 Task: Learn more about a sales navigator core.
Action: Mouse moved to (912, 127)
Screenshot: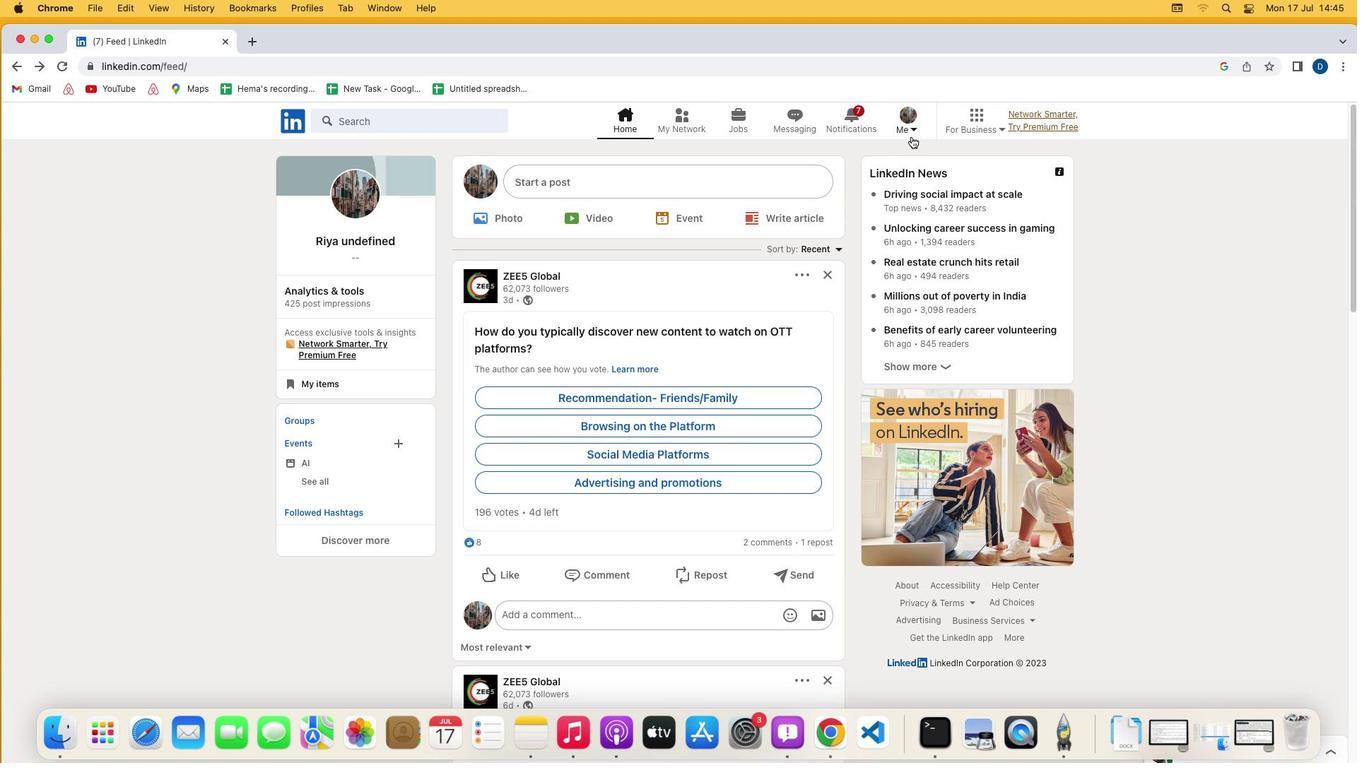 
Action: Mouse pressed left at (912, 127)
Screenshot: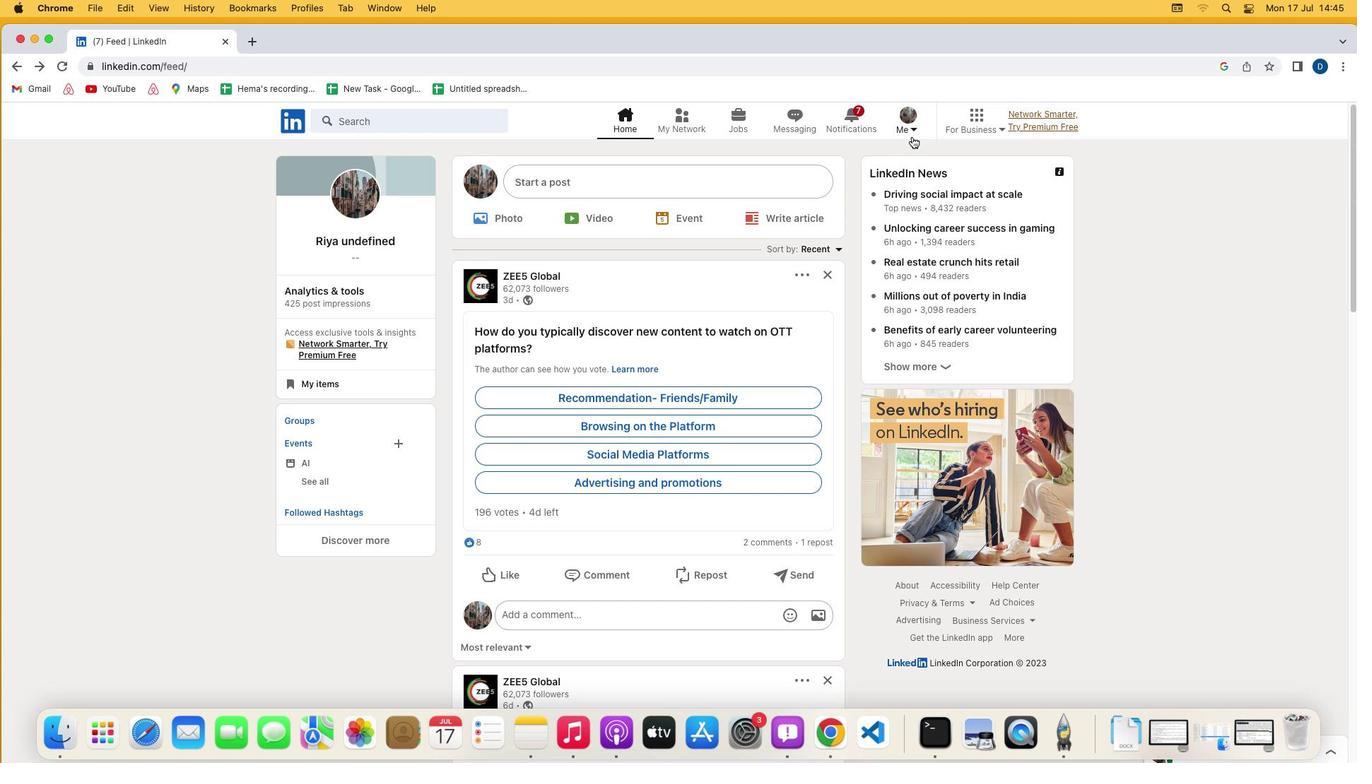 
Action: Mouse moved to (912, 128)
Screenshot: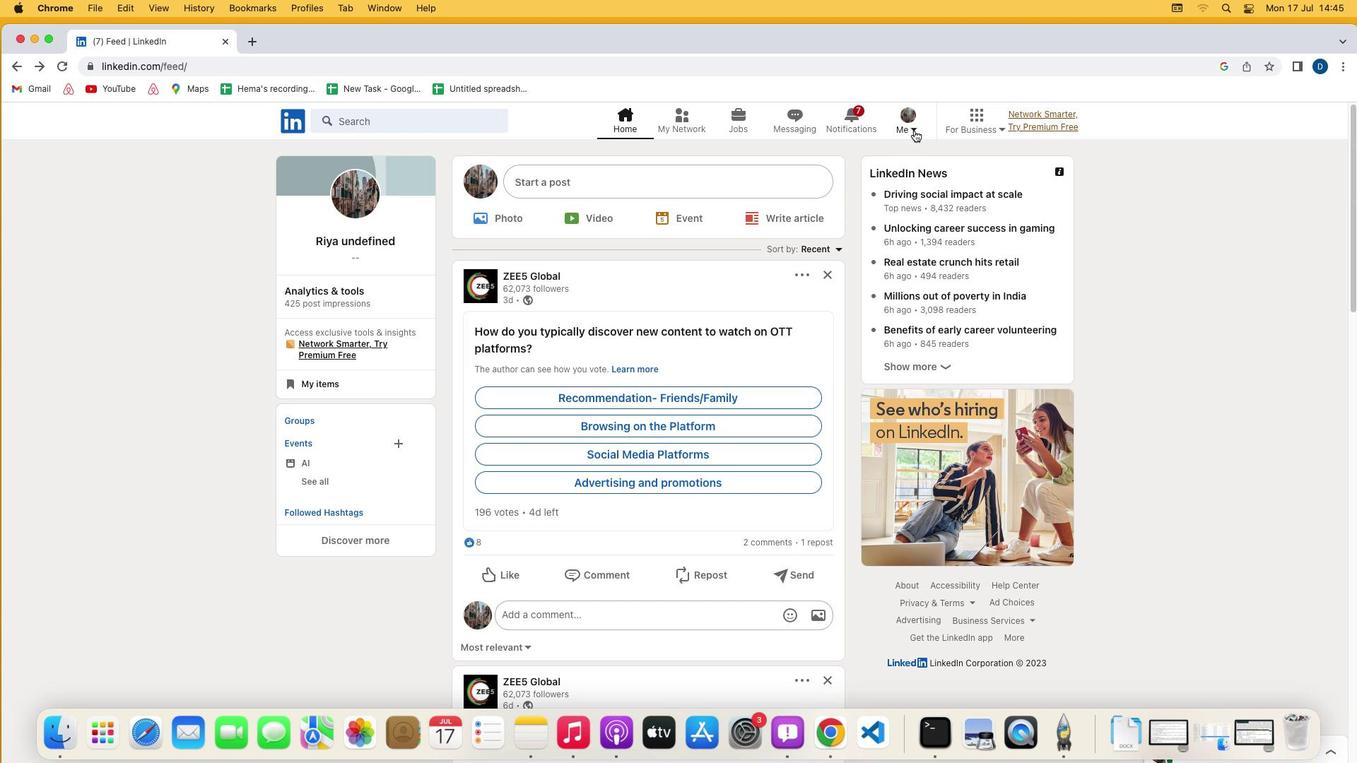 
Action: Mouse pressed left at (912, 128)
Screenshot: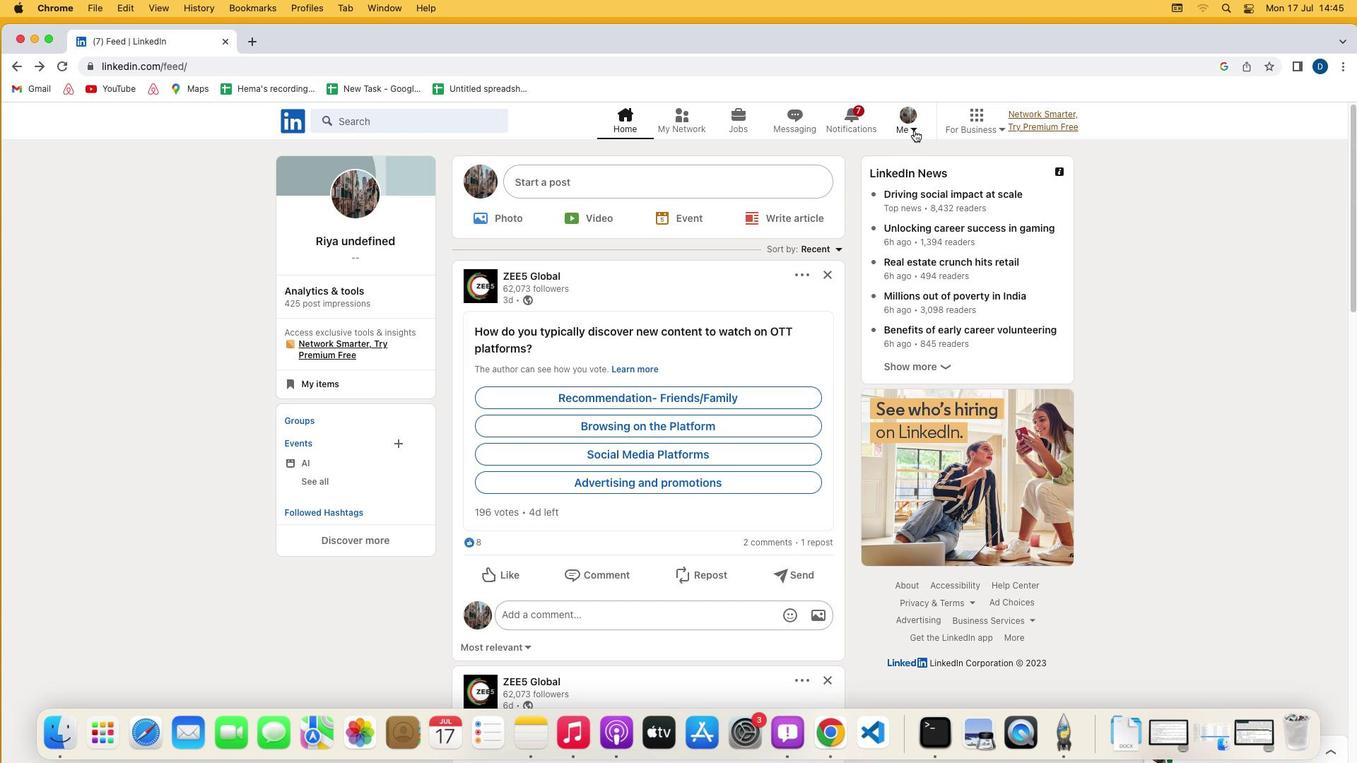 
Action: Mouse moved to (820, 272)
Screenshot: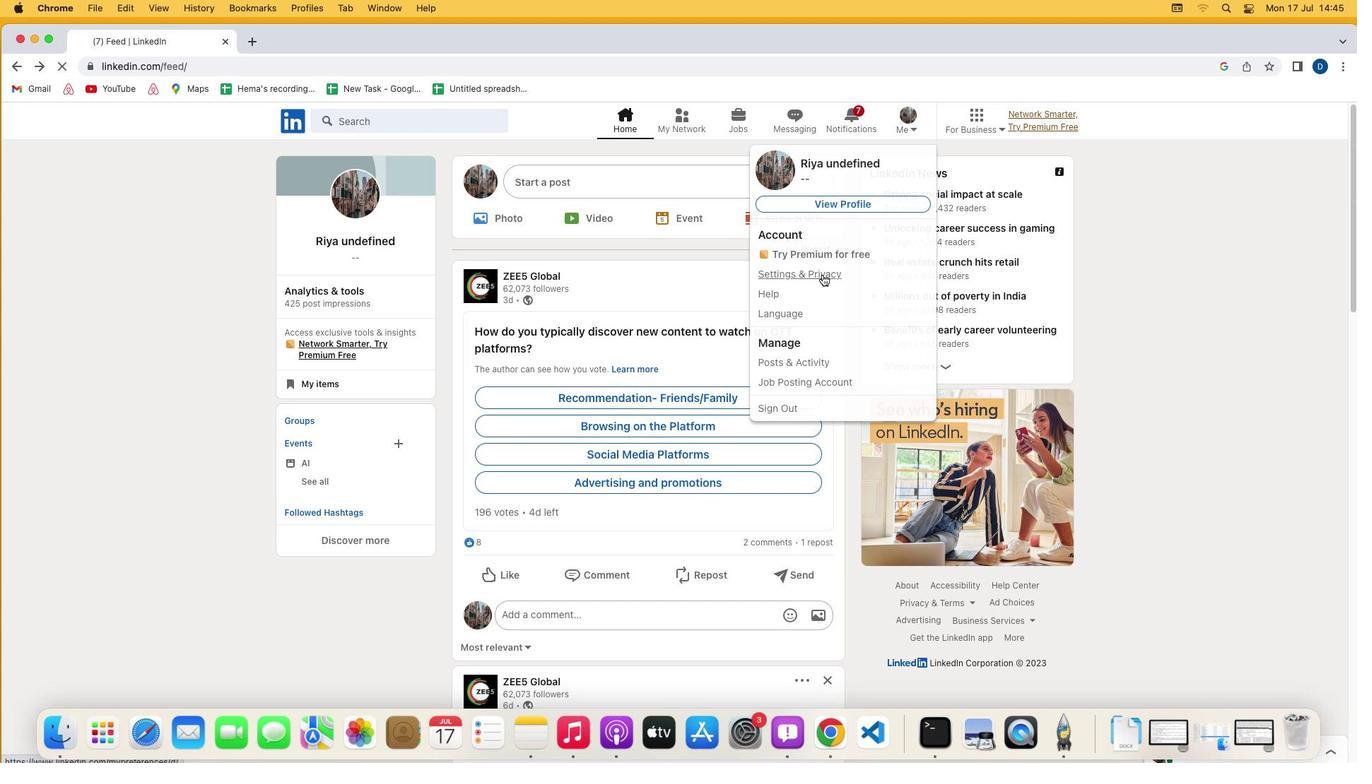 
Action: Mouse pressed left at (820, 272)
Screenshot: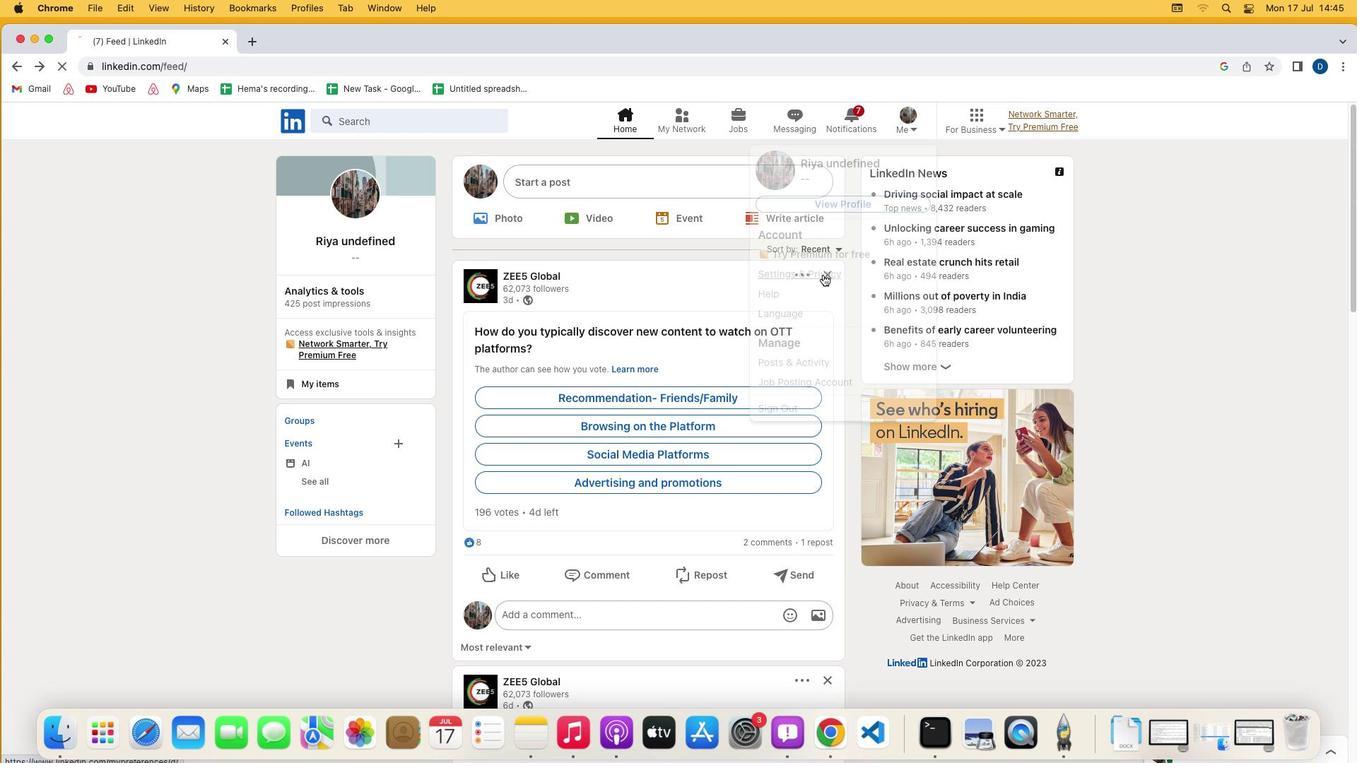 
Action: Mouse moved to (618, 460)
Screenshot: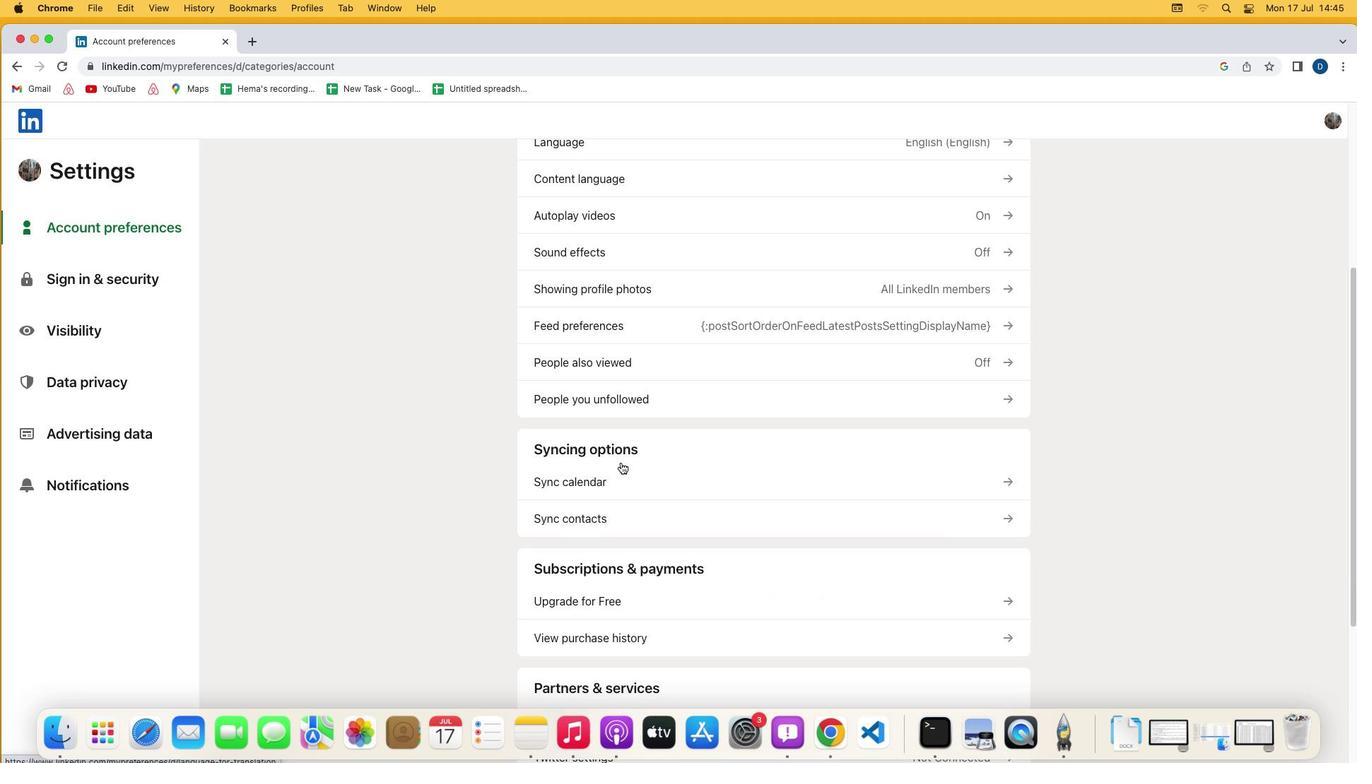 
Action: Mouse scrolled (618, 460) with delta (-1, -2)
Screenshot: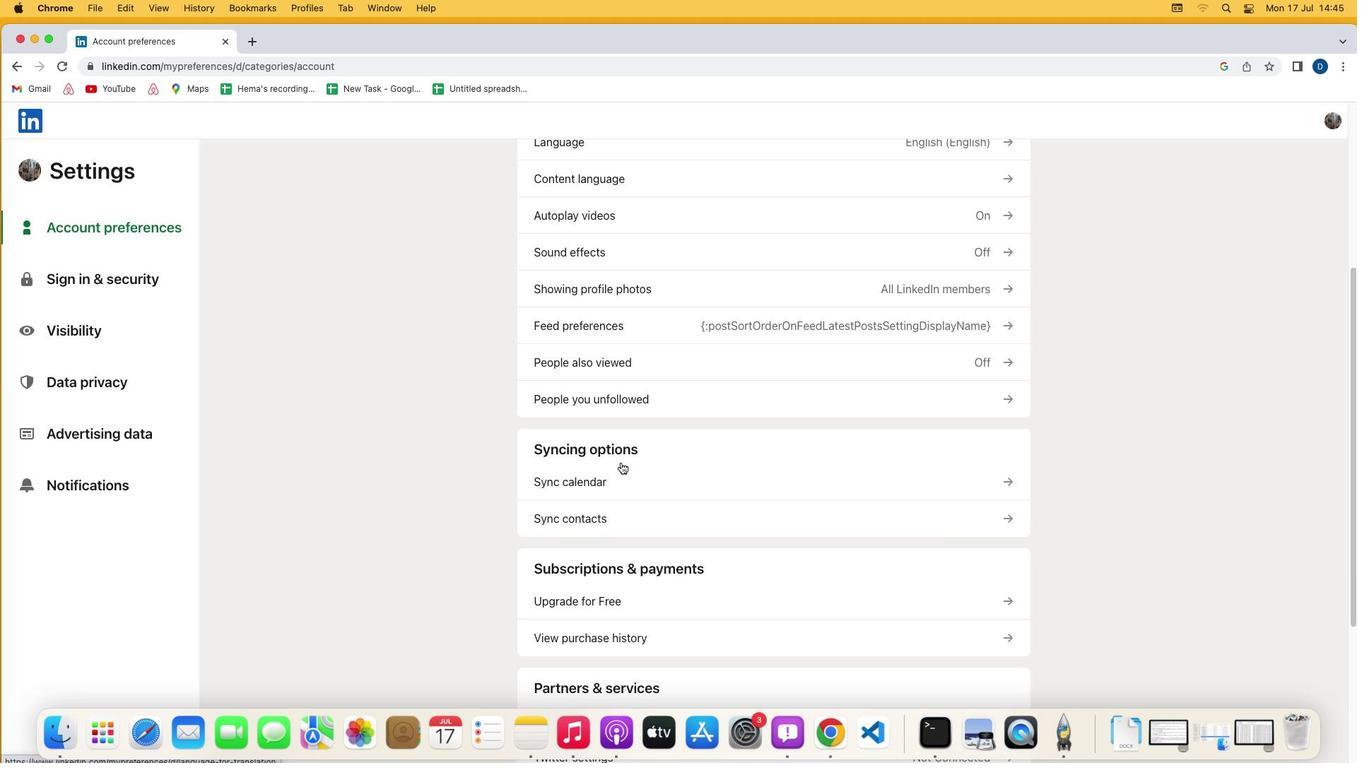 
Action: Mouse scrolled (618, 460) with delta (-1, -2)
Screenshot: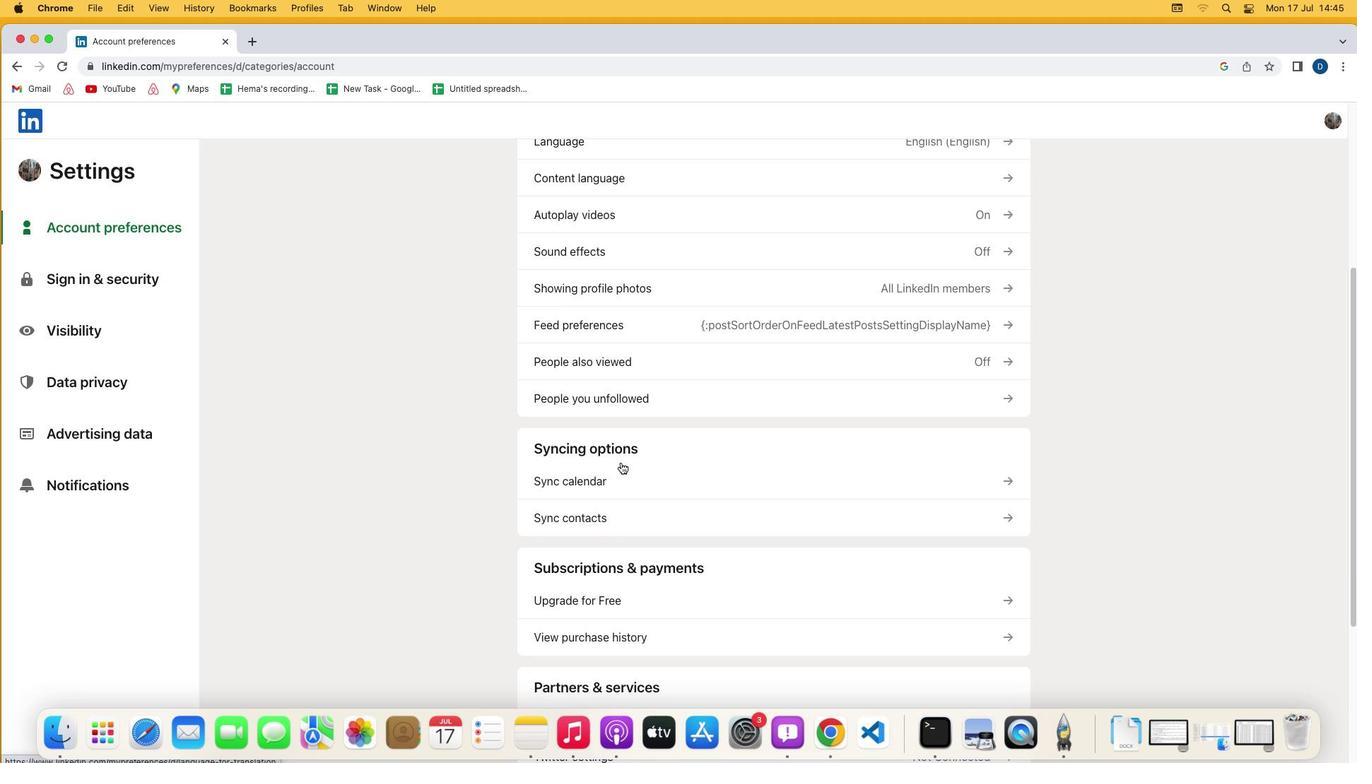 
Action: Mouse scrolled (618, 460) with delta (-1, -3)
Screenshot: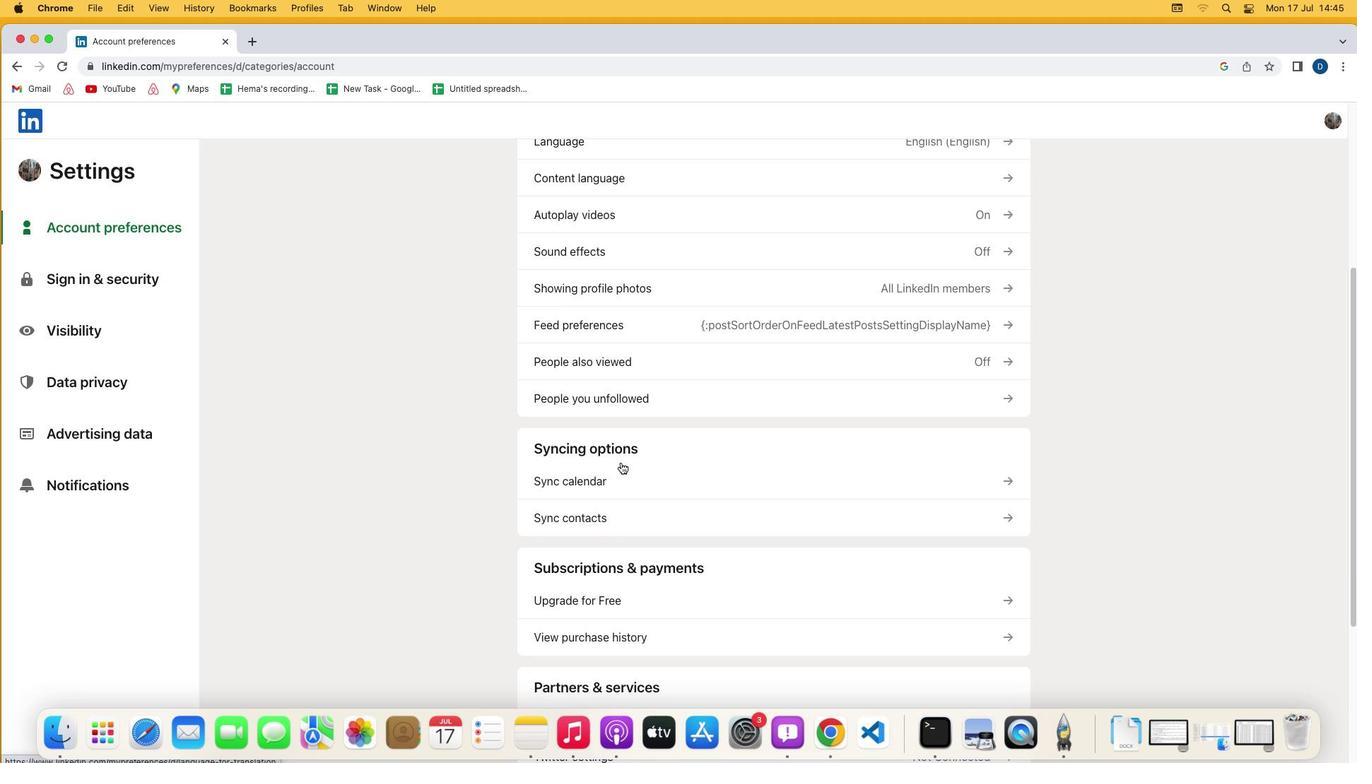 
Action: Mouse scrolled (618, 460) with delta (-1, -4)
Screenshot: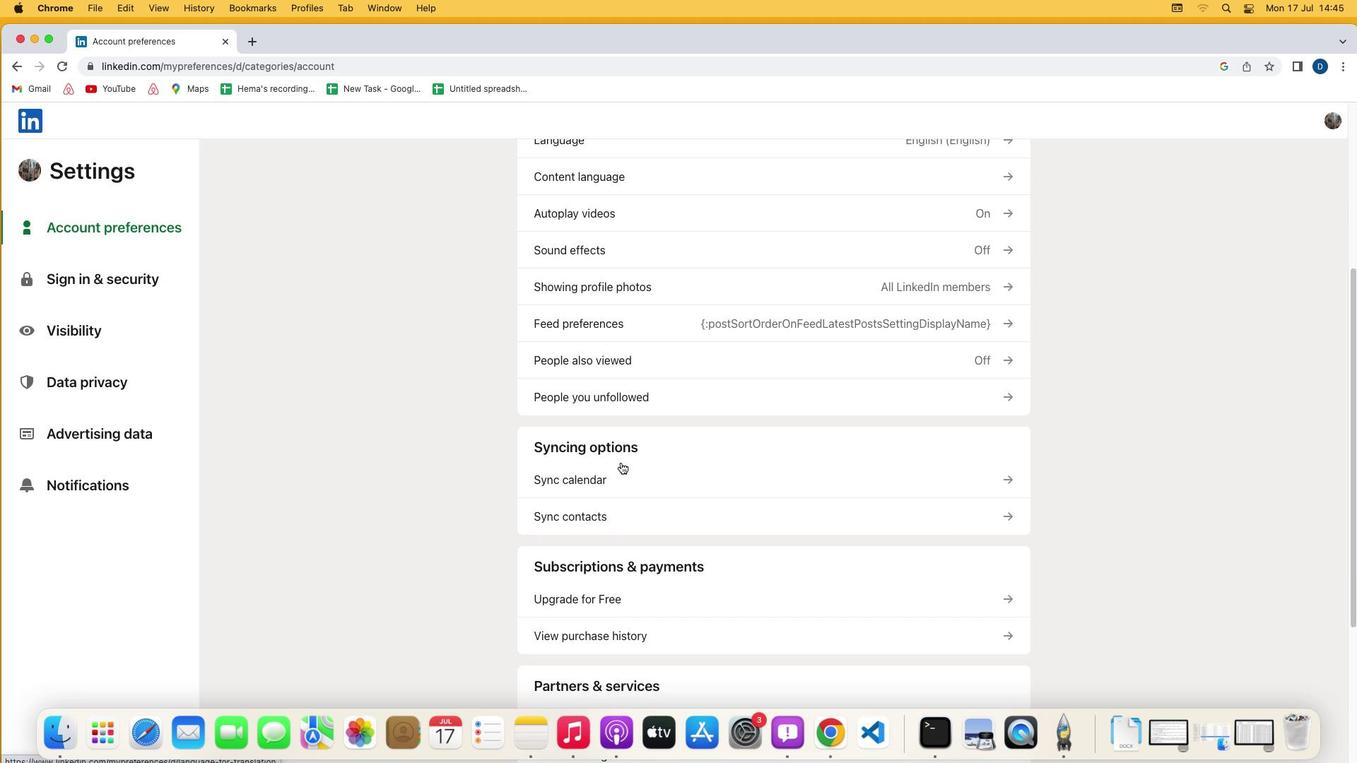 
Action: Mouse scrolled (618, 460) with delta (-1, -2)
Screenshot: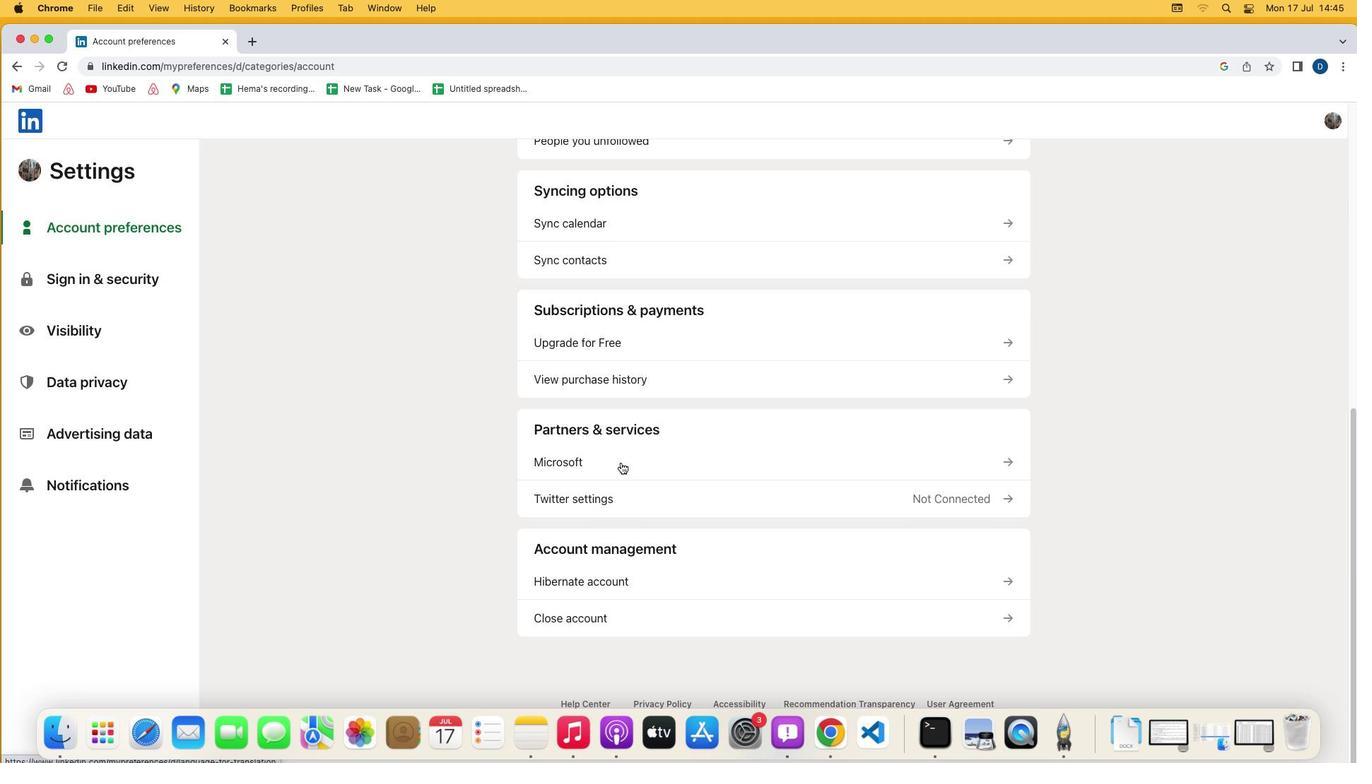 
Action: Mouse scrolled (618, 460) with delta (-1, -2)
Screenshot: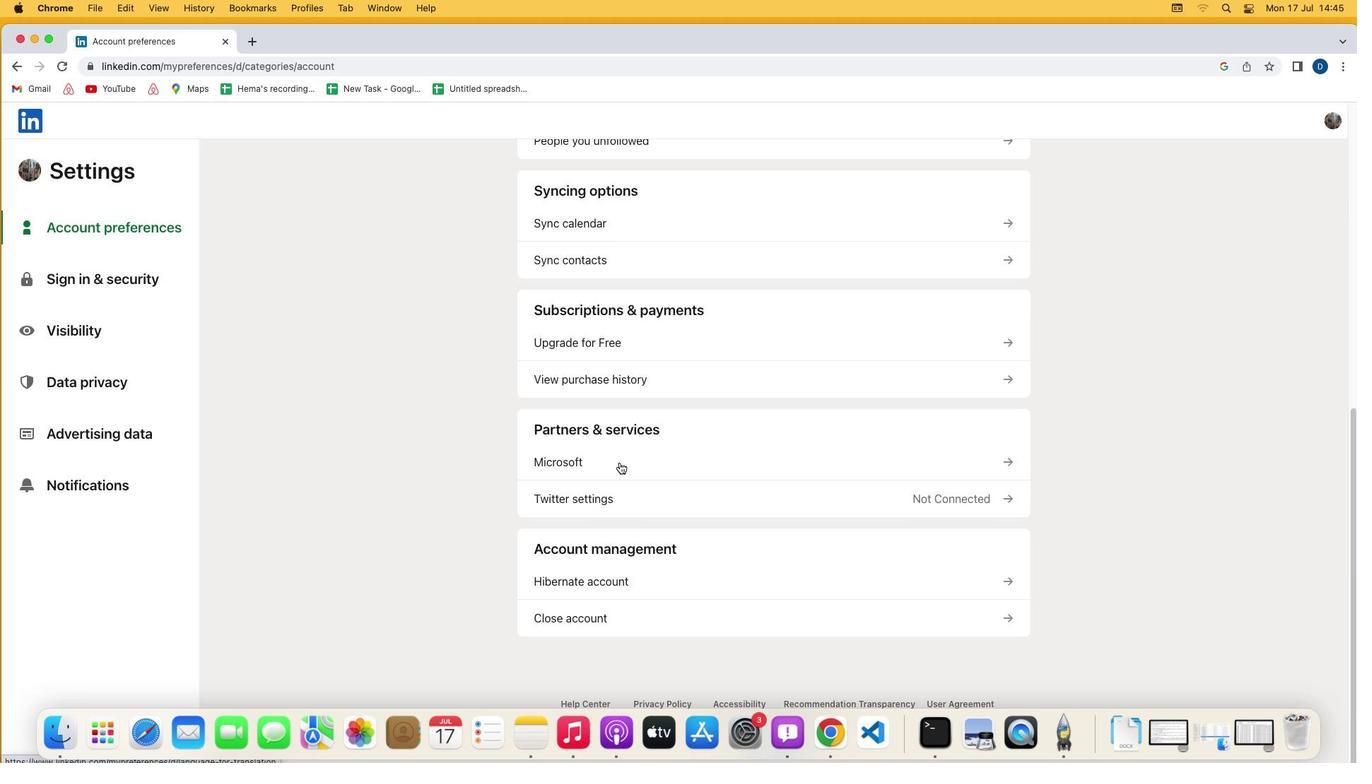 
Action: Mouse scrolled (618, 460) with delta (-1, -3)
Screenshot: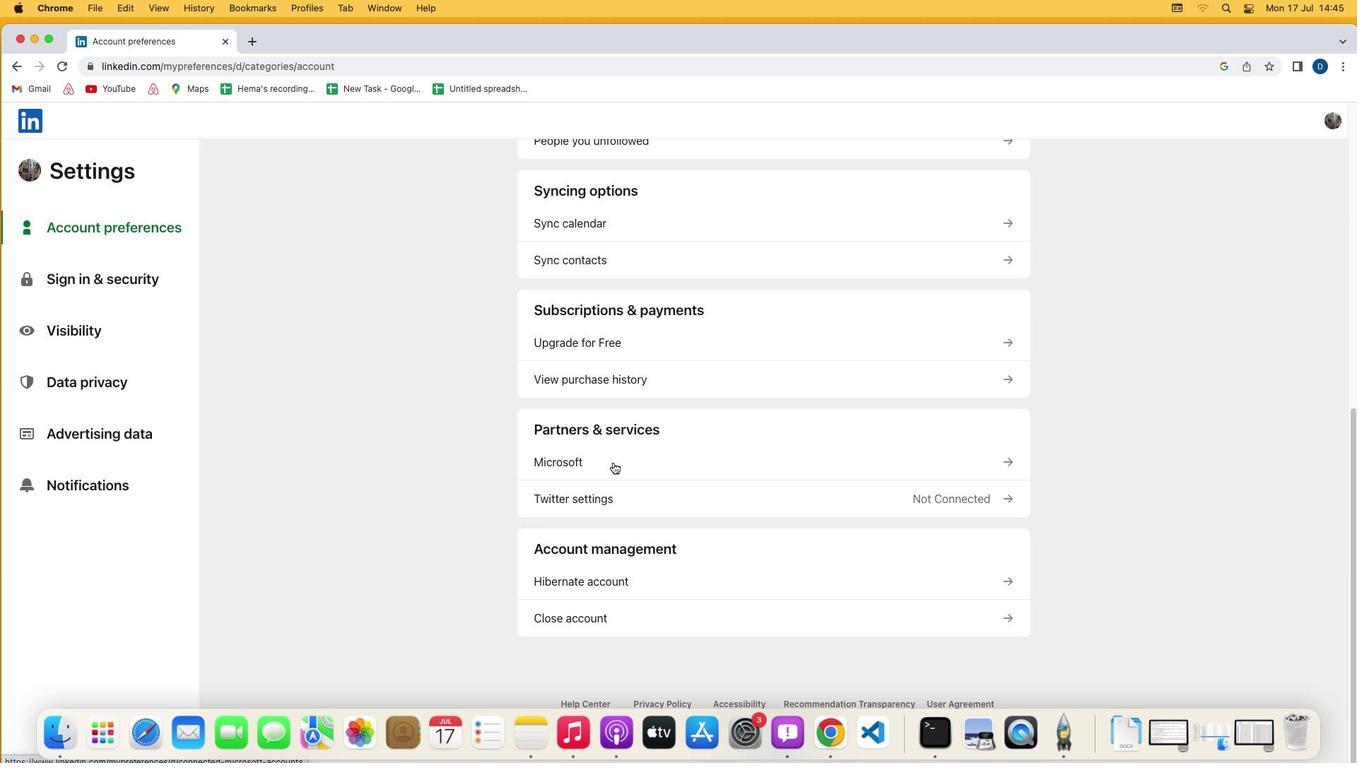 
Action: Mouse scrolled (618, 460) with delta (-1, -4)
Screenshot: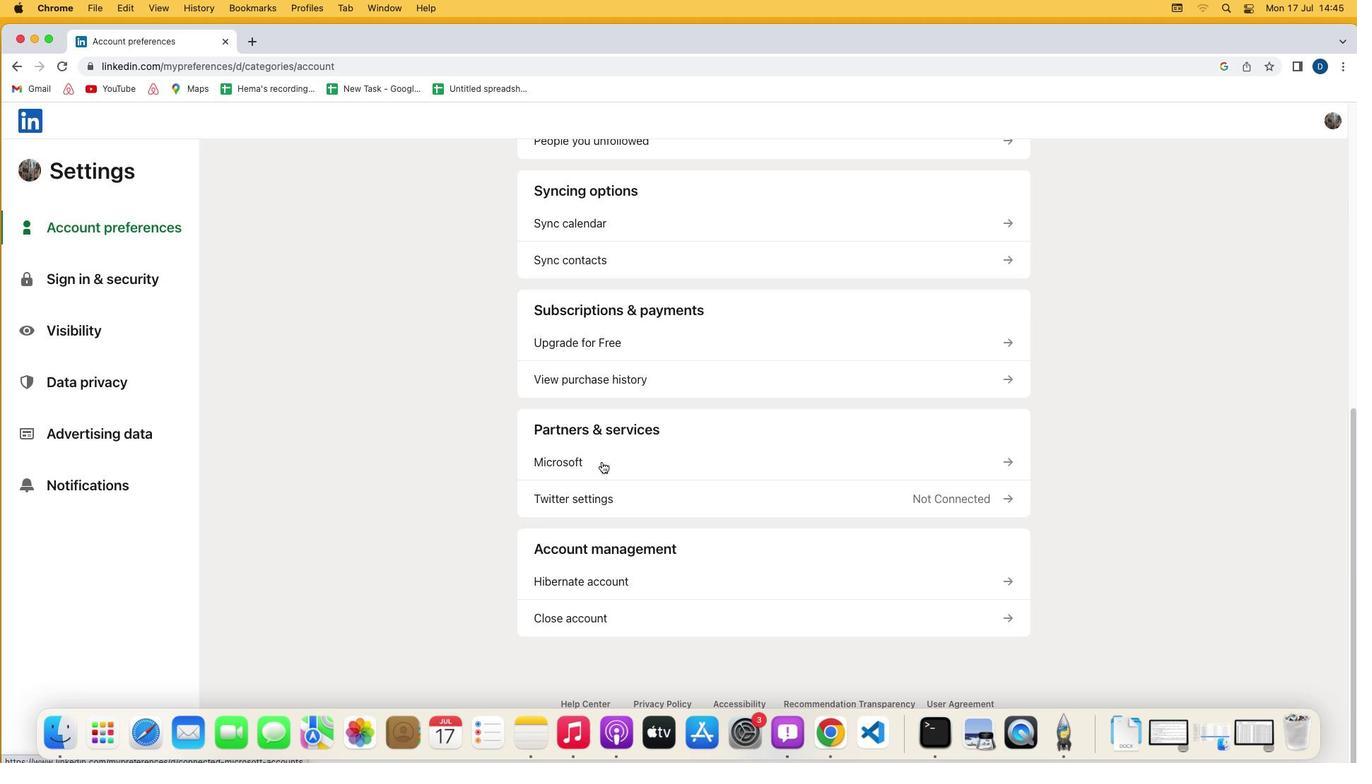 
Action: Mouse scrolled (618, 460) with delta (-1, -4)
Screenshot: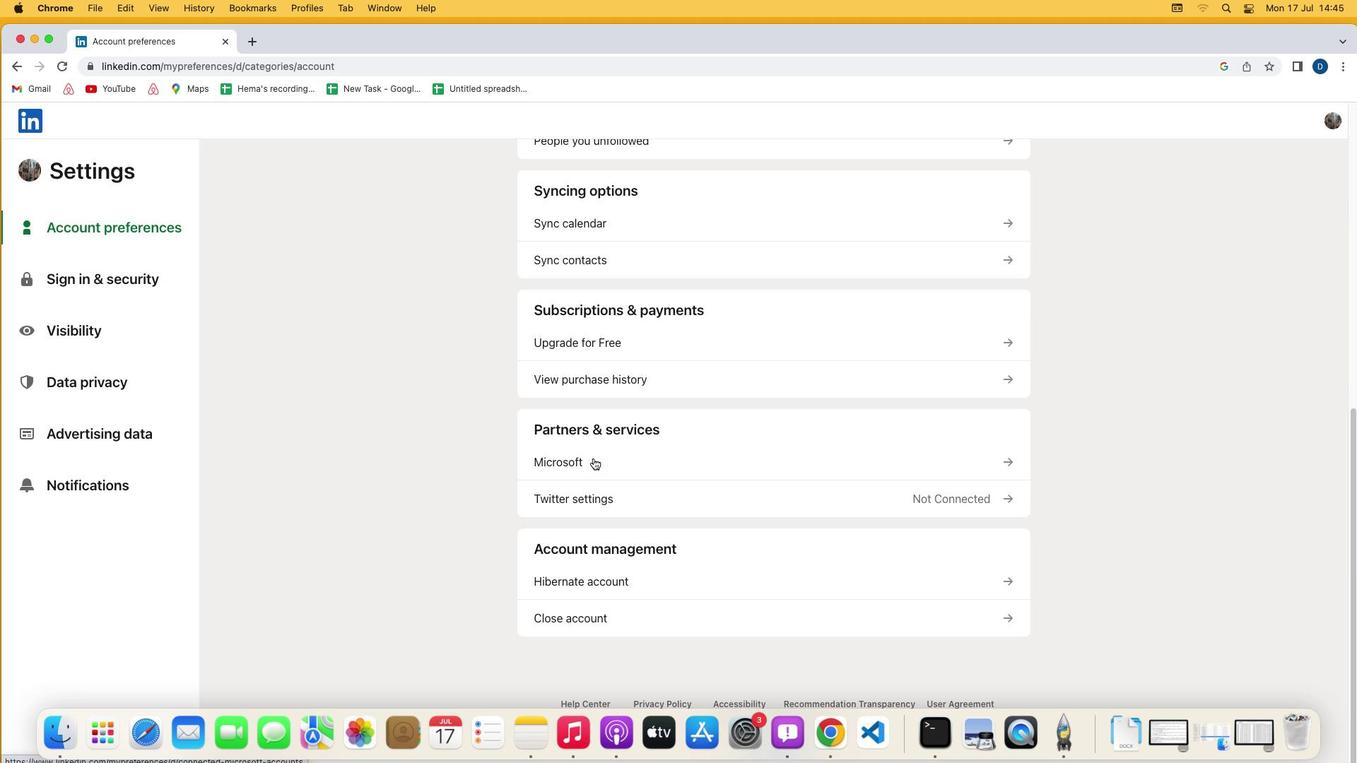 
Action: Mouse moved to (616, 335)
Screenshot: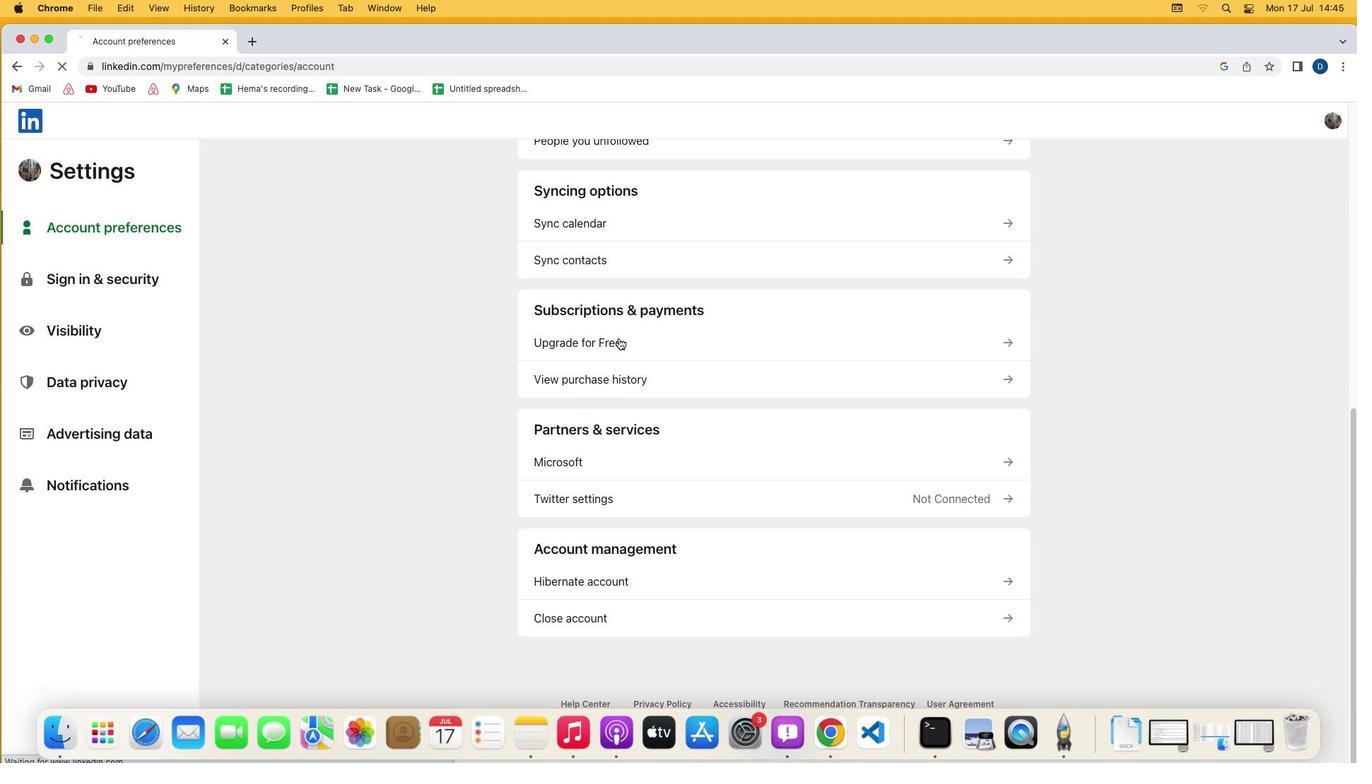 
Action: Mouse pressed left at (616, 335)
Screenshot: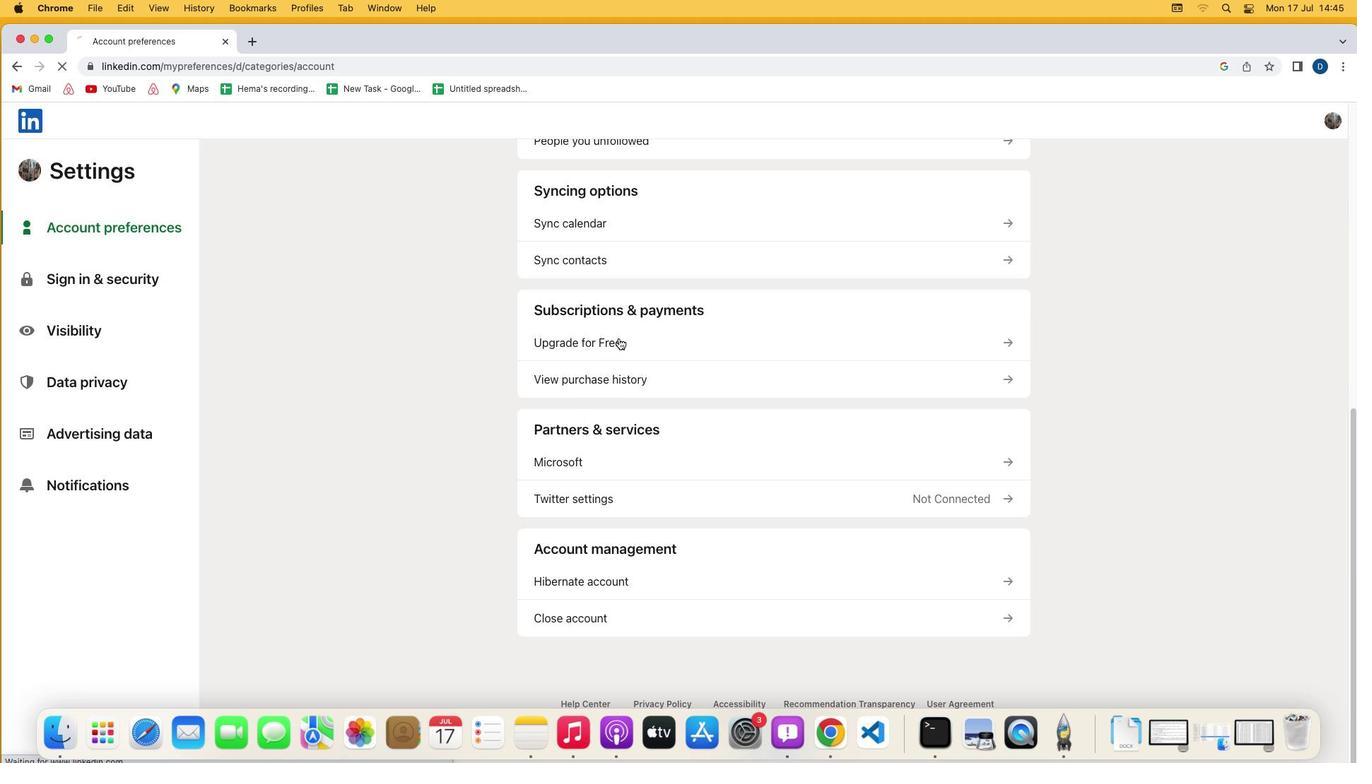 
Action: Mouse moved to (546, 417)
Screenshot: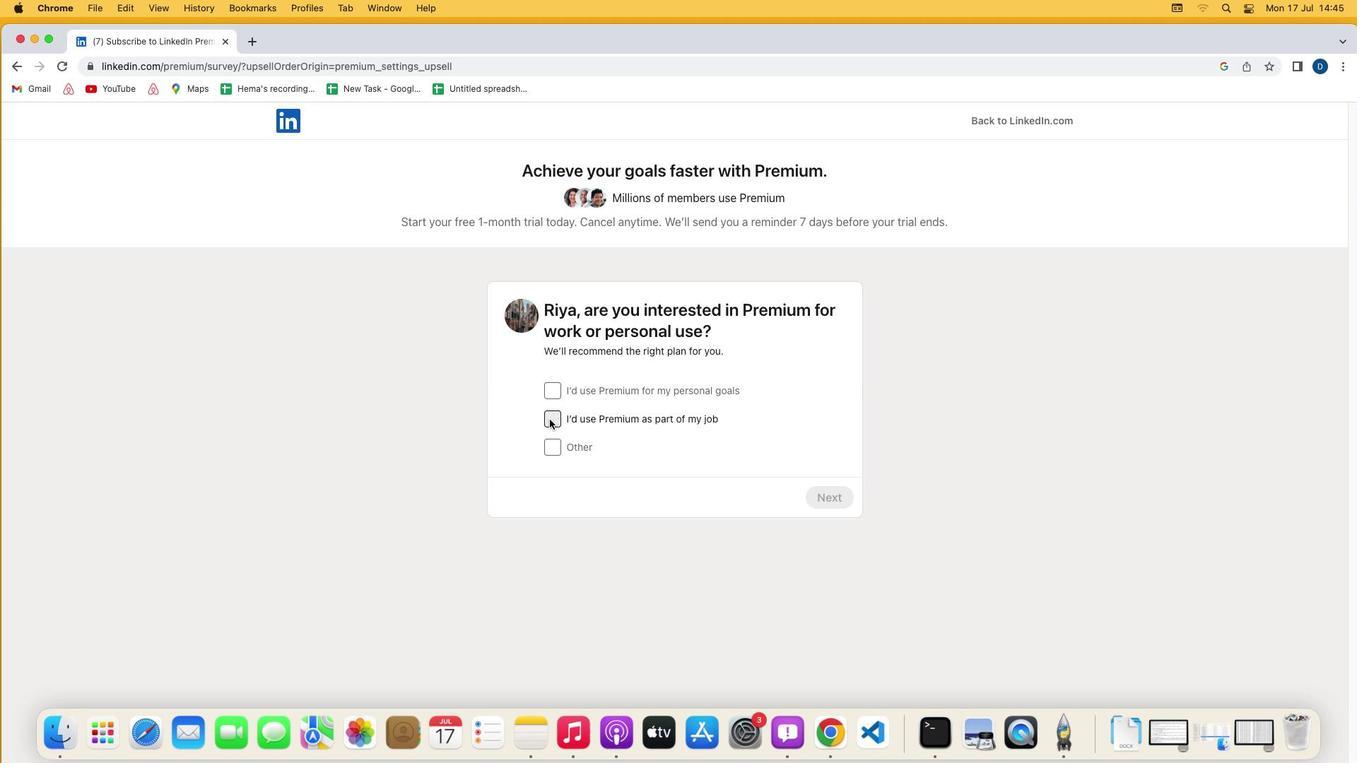 
Action: Mouse pressed left at (546, 417)
Screenshot: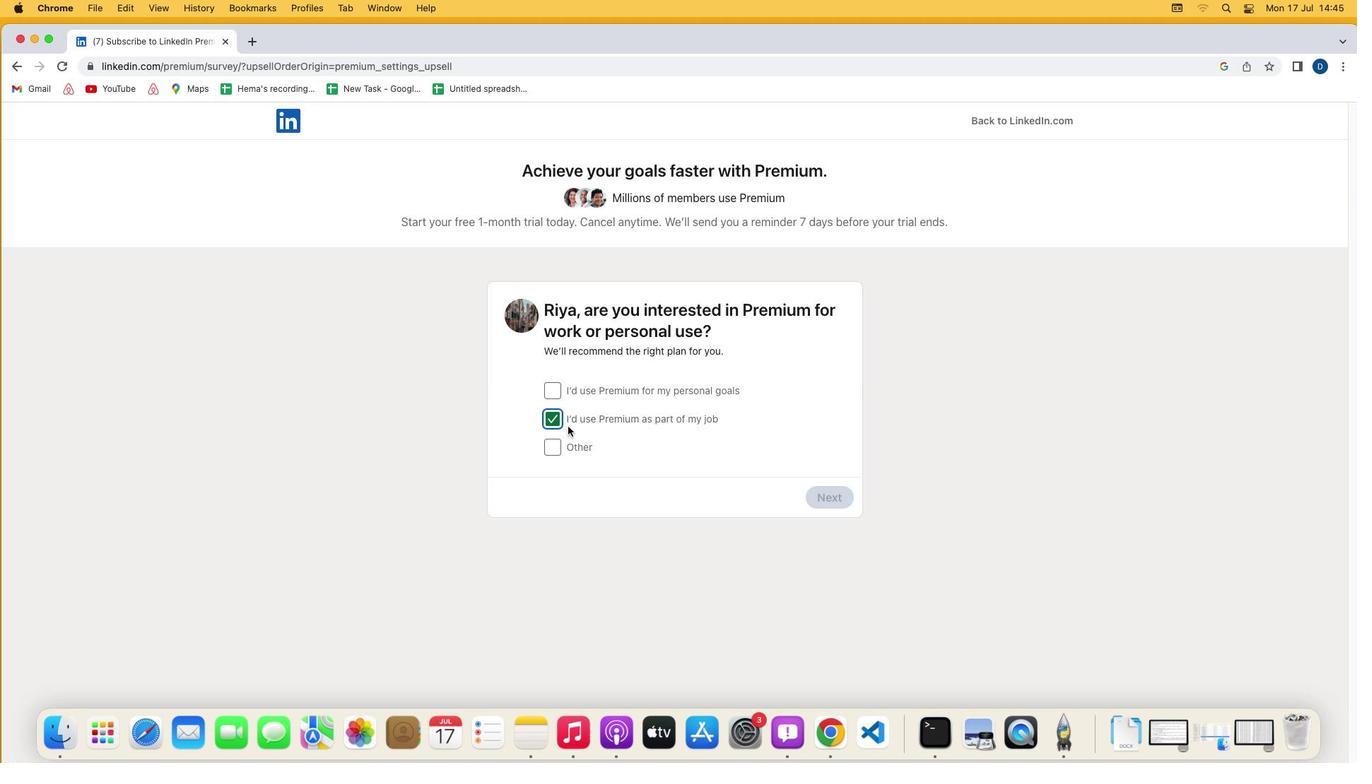 
Action: Mouse moved to (837, 499)
Screenshot: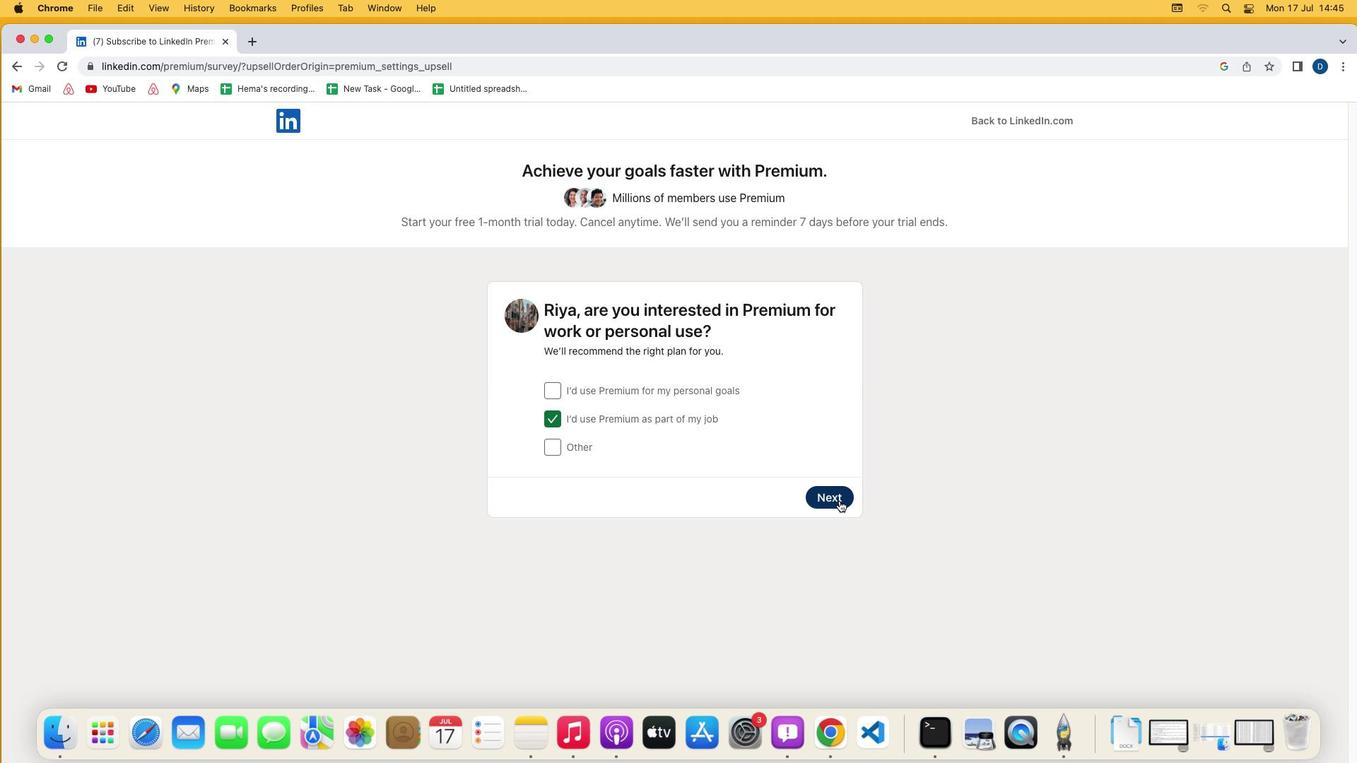 
Action: Mouse pressed left at (837, 499)
Screenshot: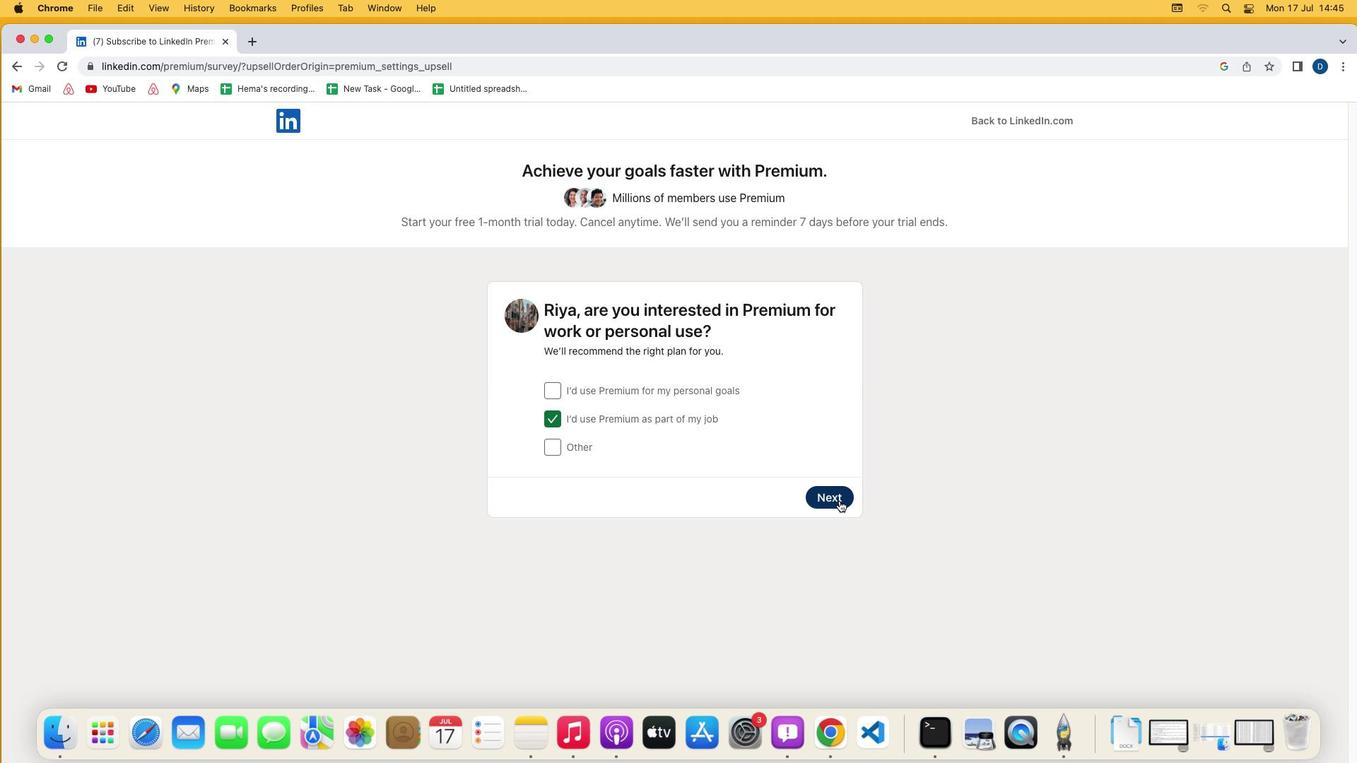 
Action: Mouse moved to (825, 576)
Screenshot: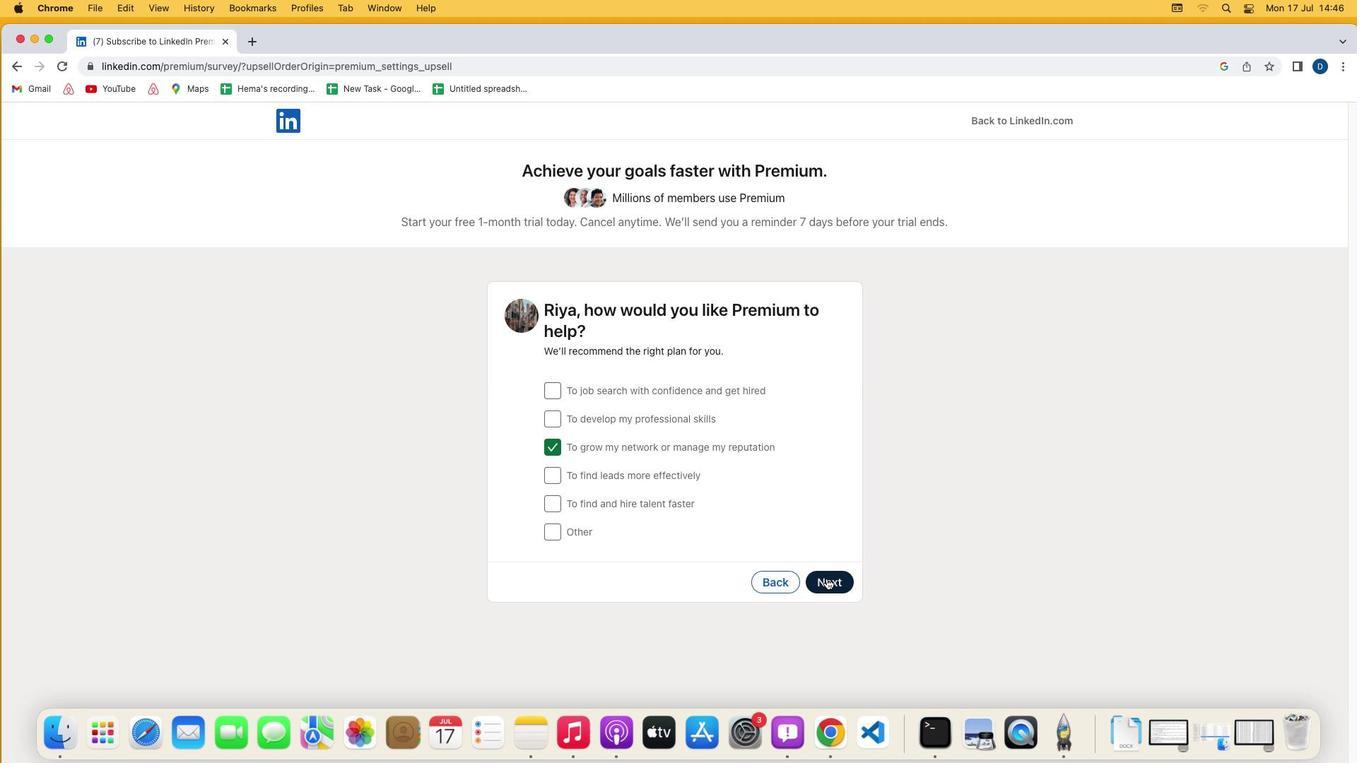 
Action: Mouse pressed left at (825, 576)
Screenshot: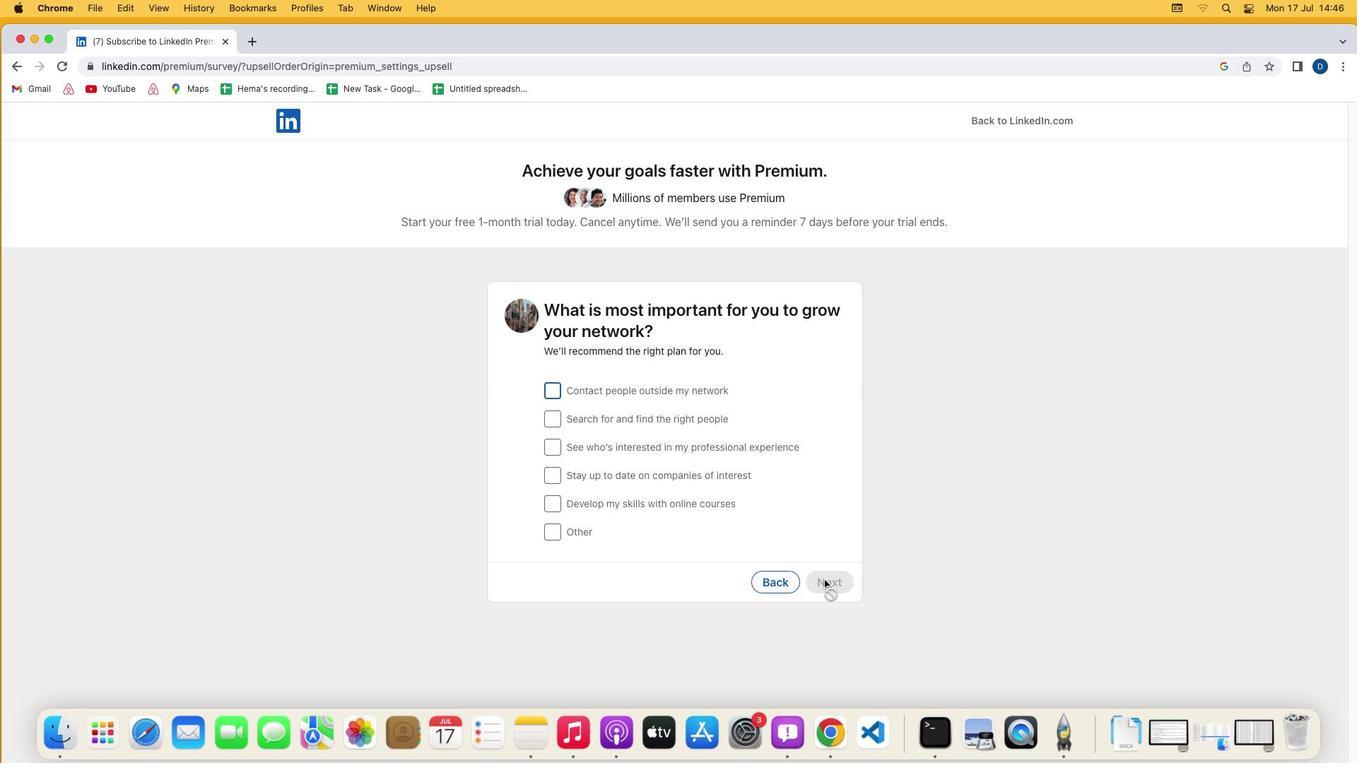 
Action: Mouse moved to (550, 499)
Screenshot: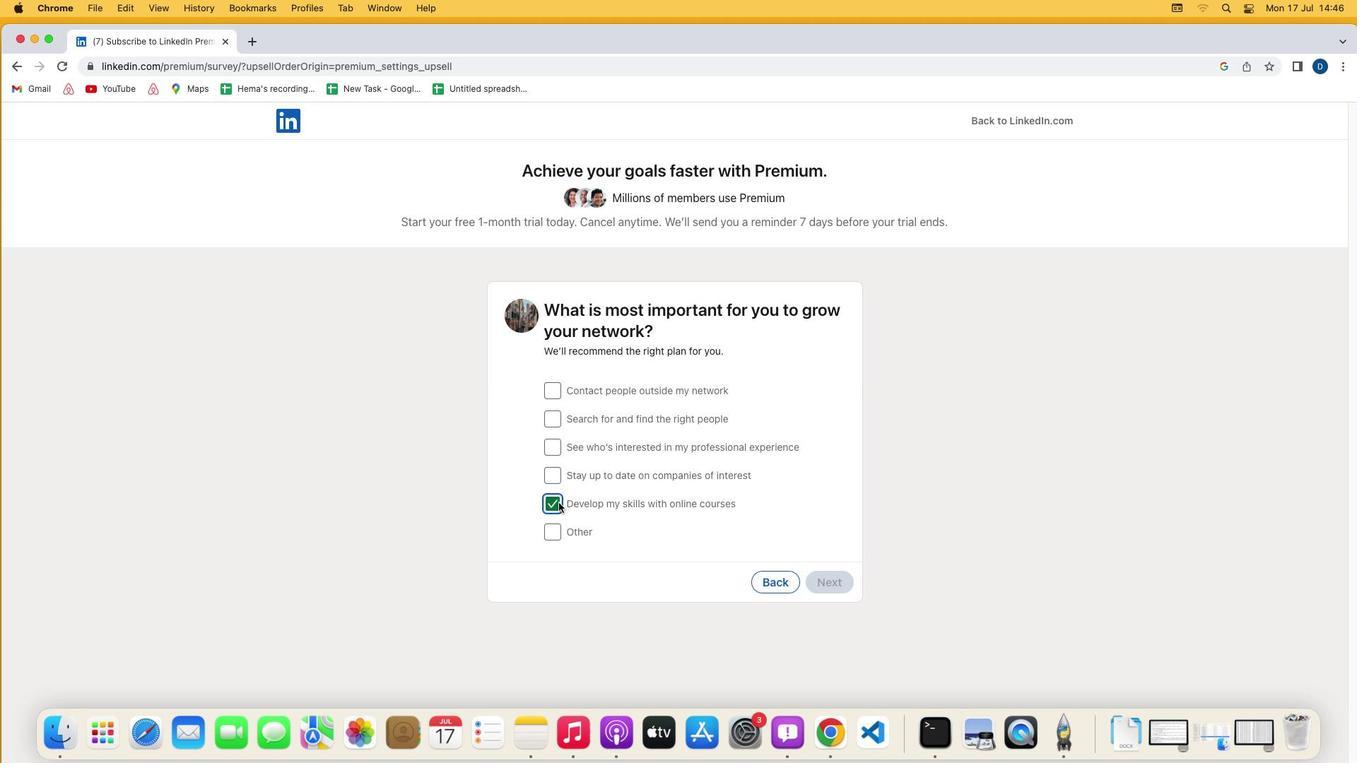 
Action: Mouse pressed left at (550, 499)
Screenshot: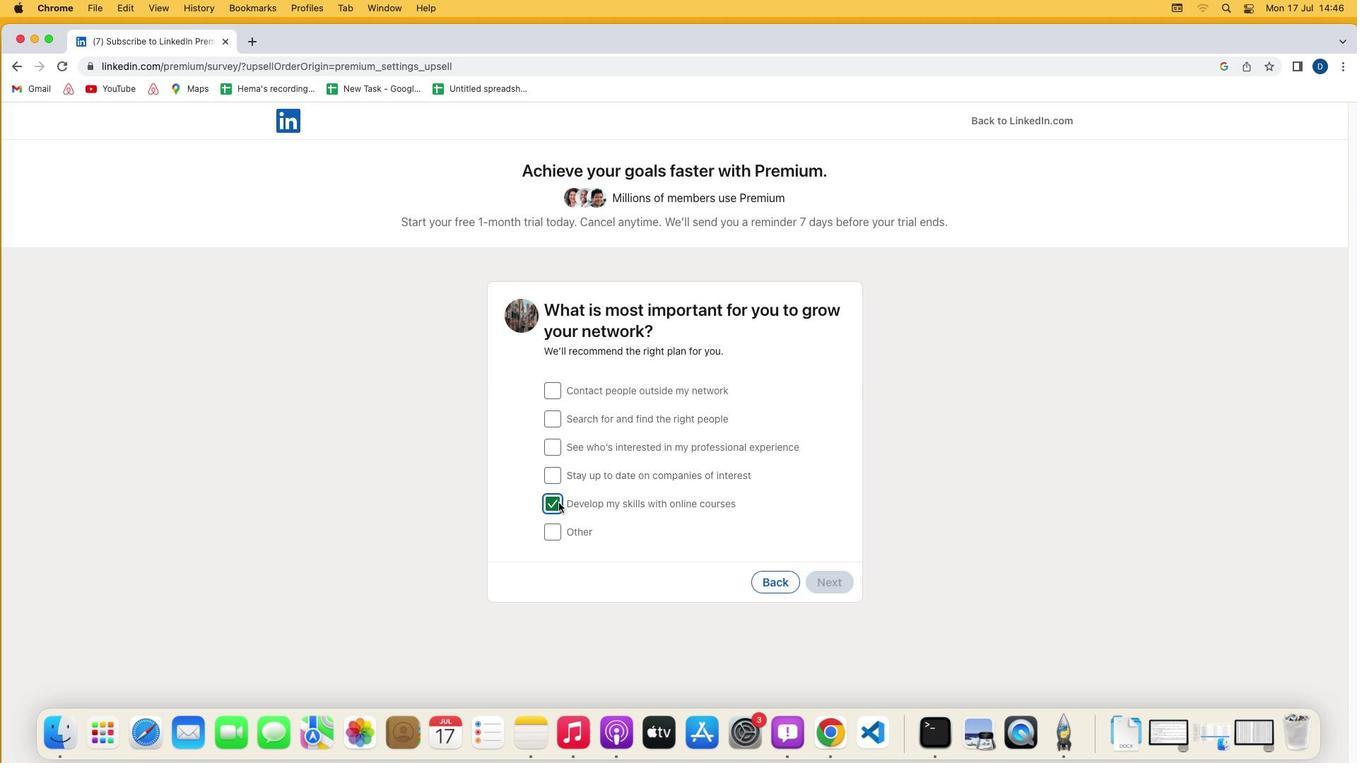 
Action: Mouse moved to (818, 576)
Screenshot: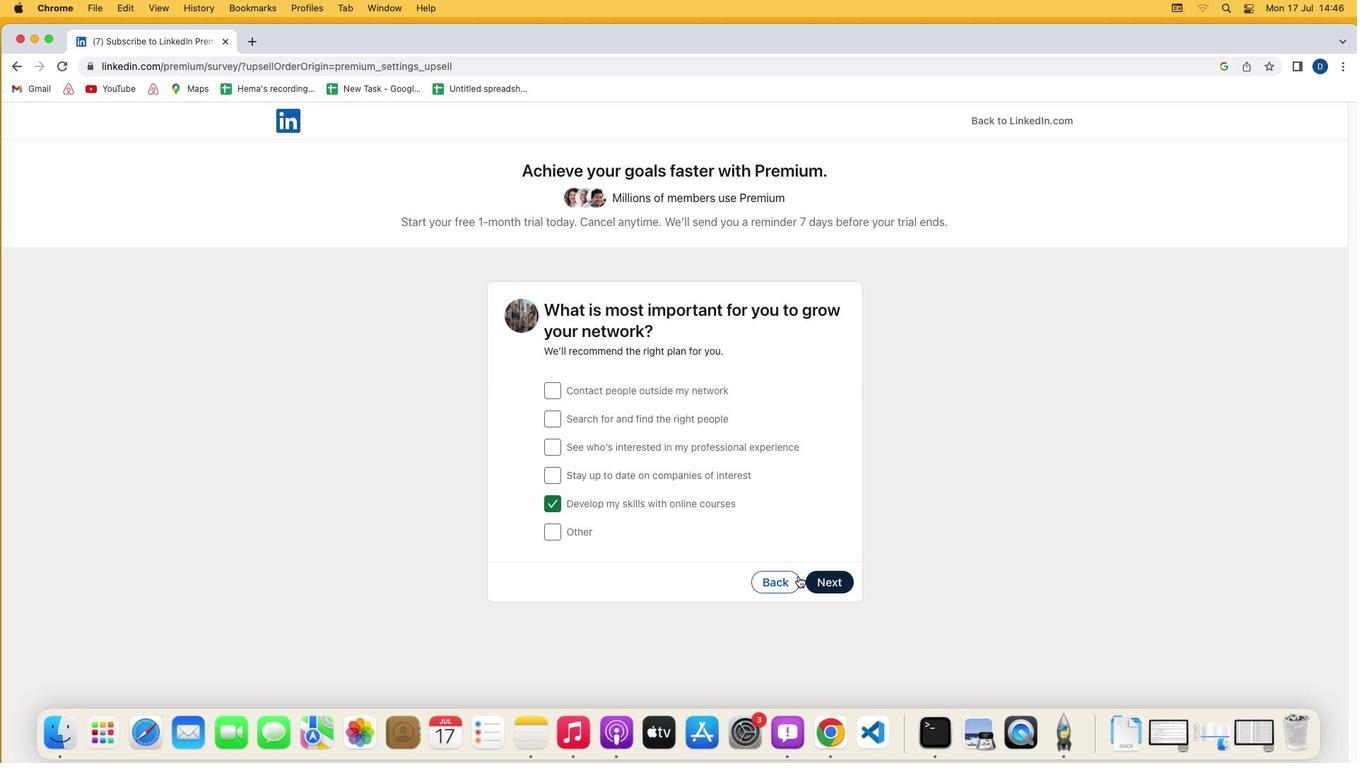 
Action: Mouse pressed left at (818, 576)
Screenshot: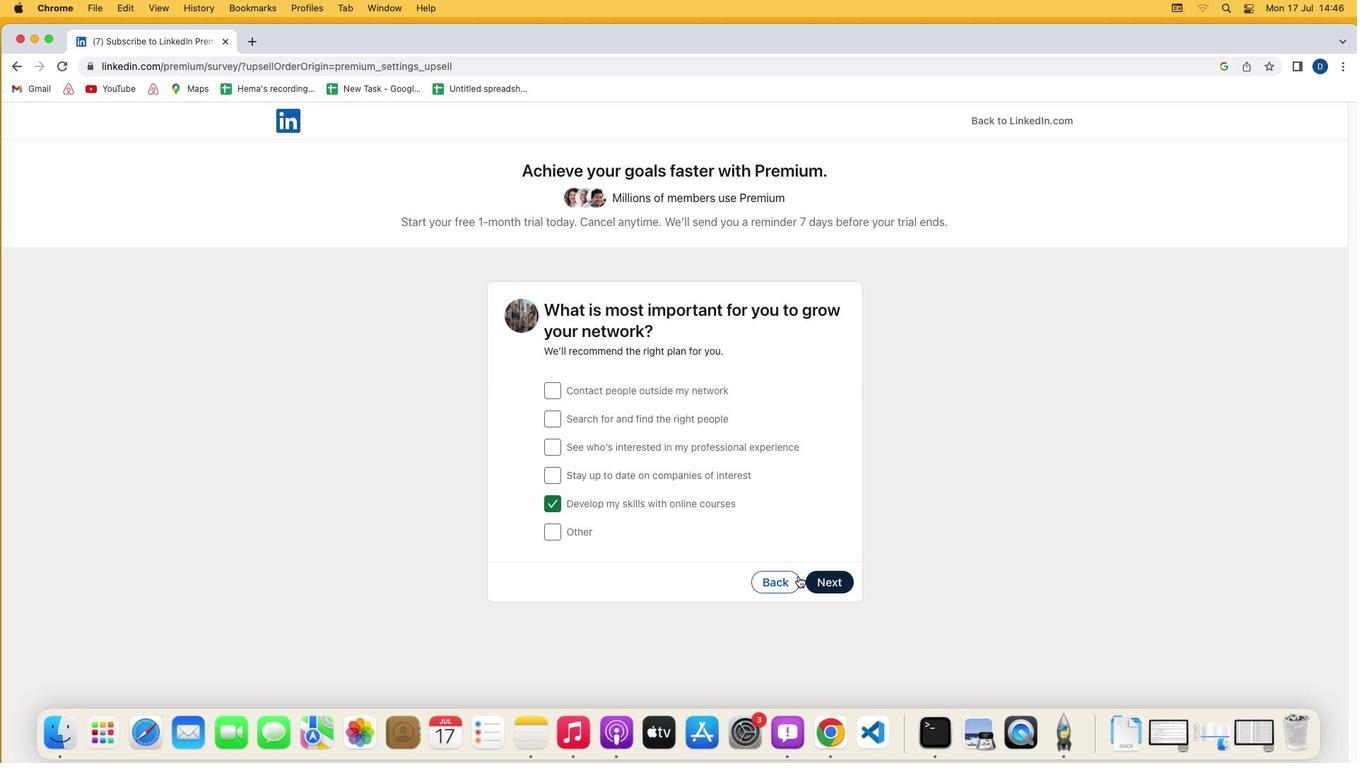 
Action: Mouse moved to (359, 689)
Screenshot: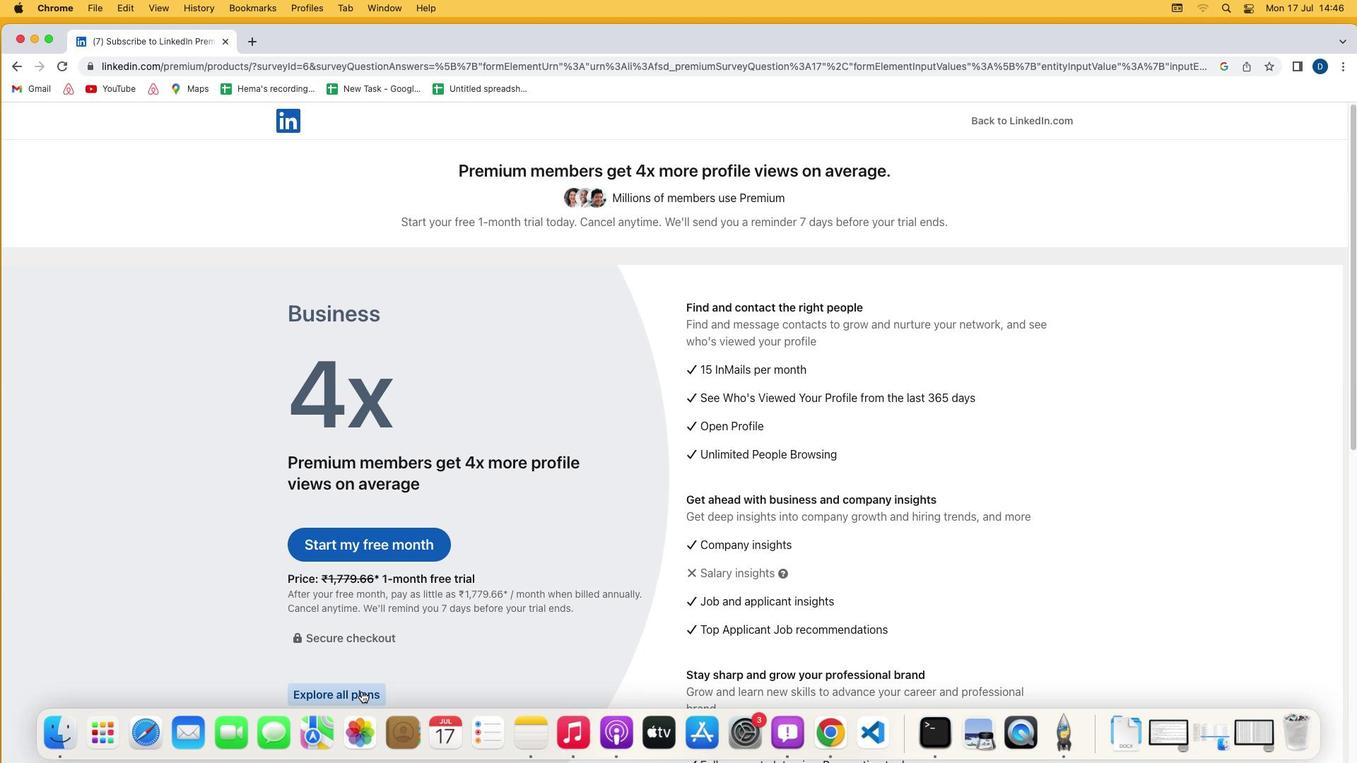
Action: Mouse pressed left at (359, 689)
Screenshot: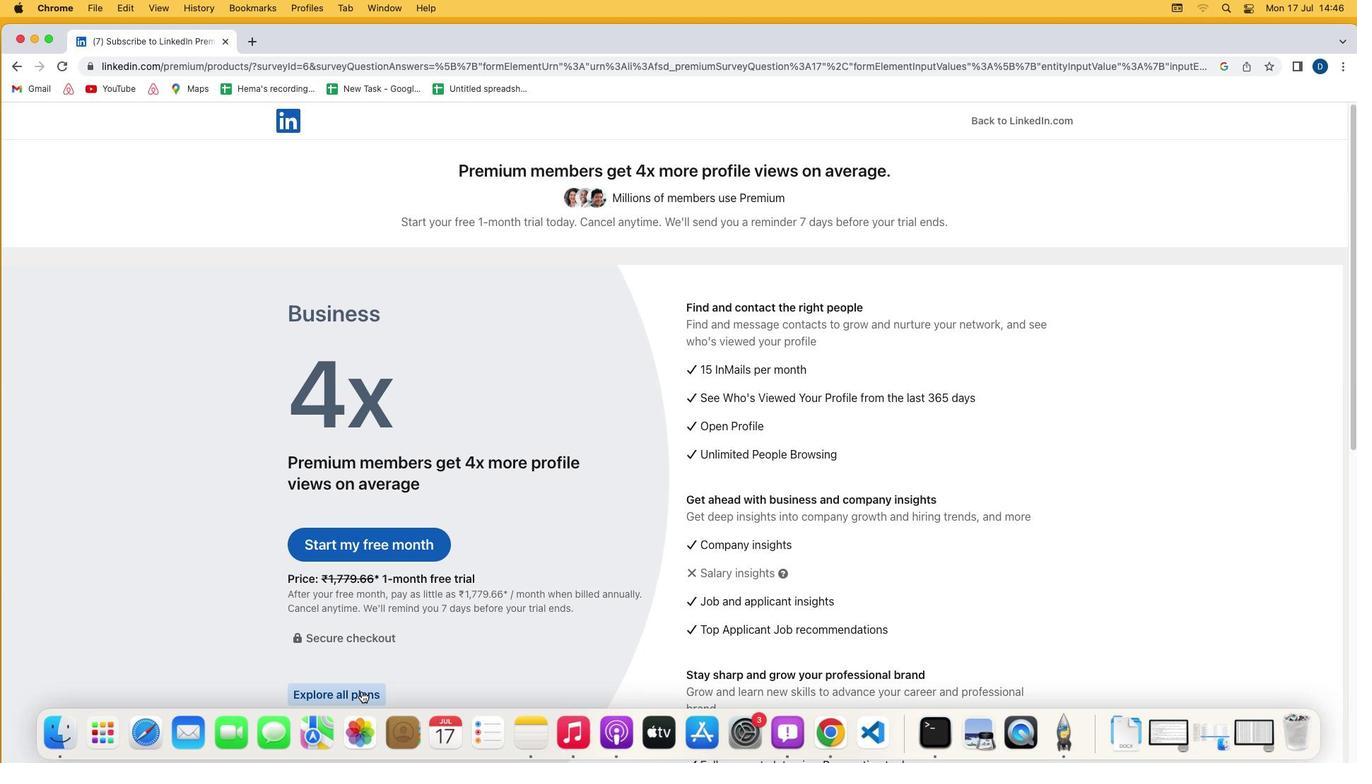 
Action: Mouse moved to (804, 591)
Screenshot: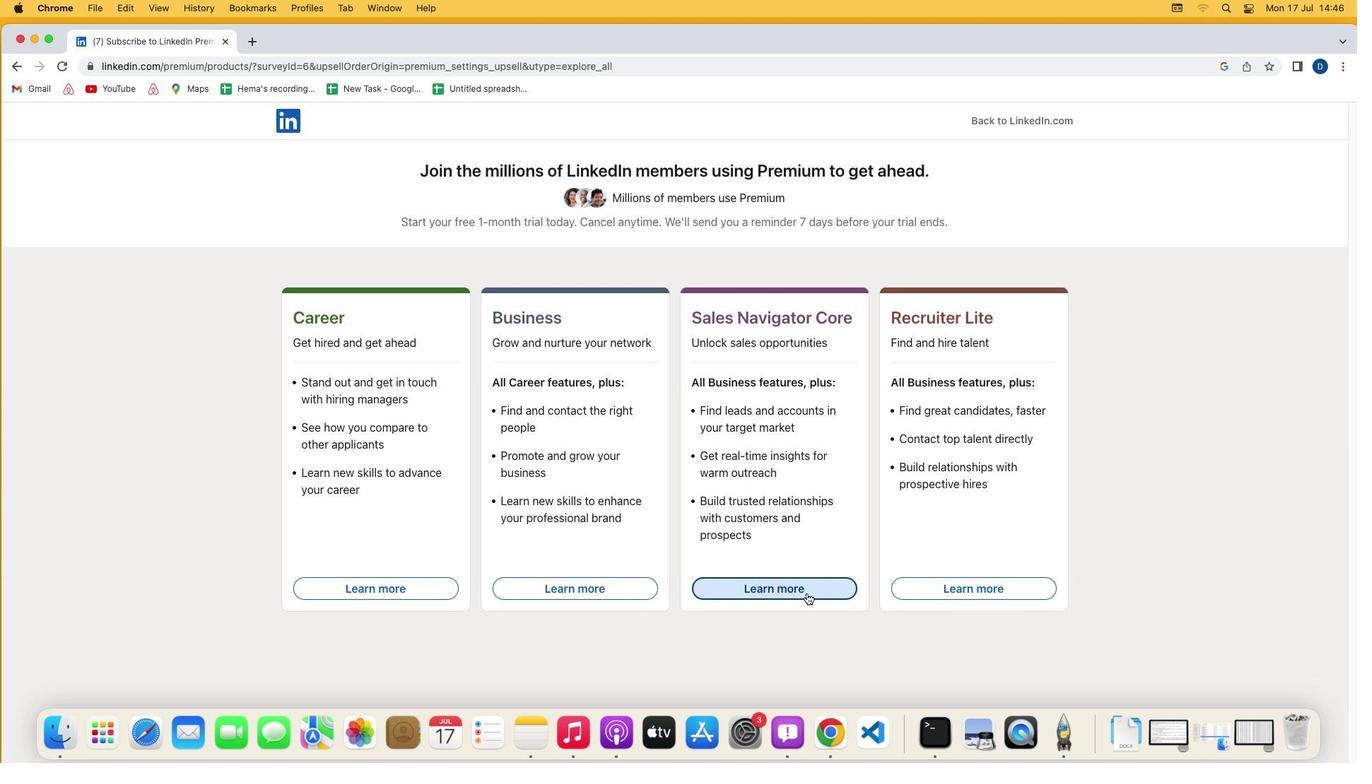 
Action: Mouse pressed left at (804, 591)
Screenshot: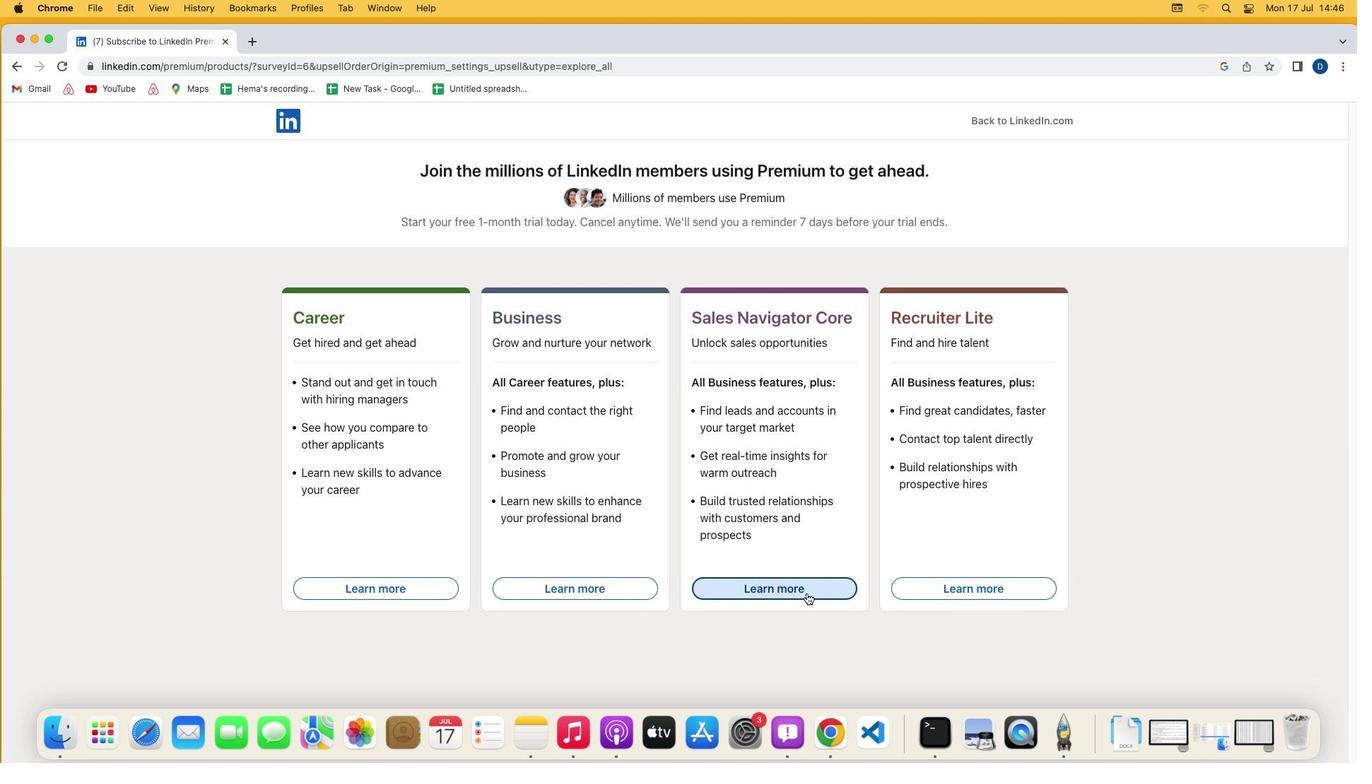 
